 Task: Add Attachment from Google Drive to Card Card0000000219 in Board Board0000000055 in Workspace WS0000000019 in Trello. Add Cover Orange to Card Card0000000219 in Board Board0000000055 in Workspace WS0000000019 in Trello. Add "Add Label …" with "Title" Title0000000219 to Button Button0000000219 to Card Card0000000219 in Board Board0000000055 in Workspace WS0000000019 in Trello. Add Description DS0000000219 to Card Card0000000219 in Board Board0000000055 in Workspace WS0000000019 in Trello. Add Comment CM0000000219 to Card Card0000000219 in Board Board0000000055 in Workspace WS0000000019 in Trello
Action: Mouse moved to (466, 26)
Screenshot: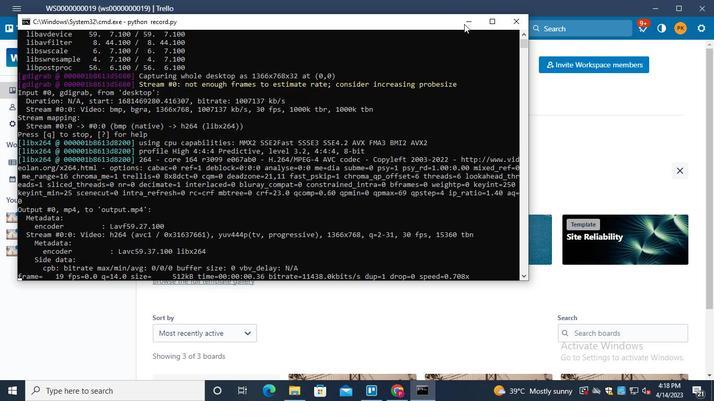 
Action: Mouse pressed left at (466, 26)
Screenshot: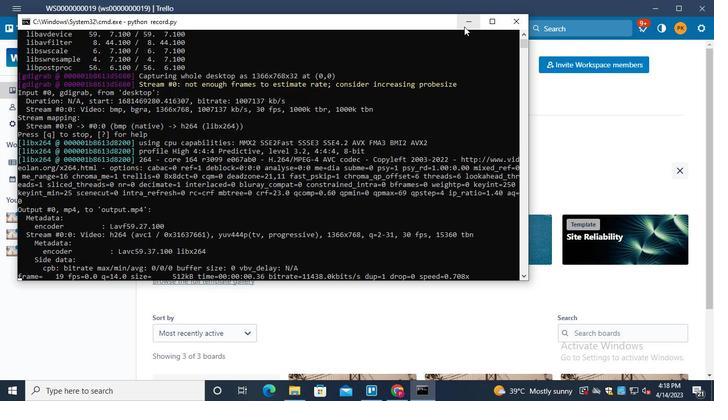 
Action: Mouse moved to (45, 222)
Screenshot: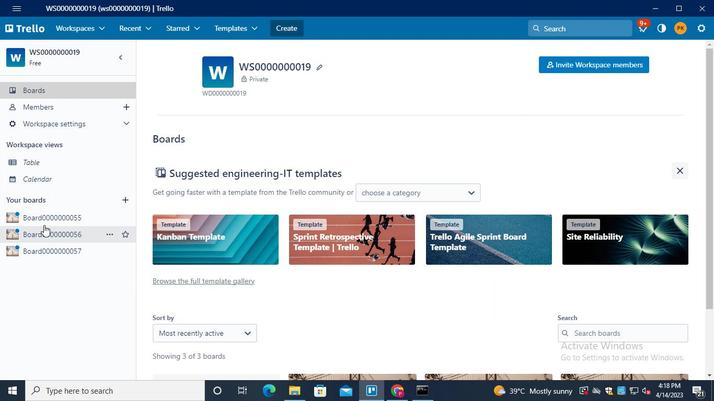 
Action: Mouse pressed left at (45, 222)
Screenshot: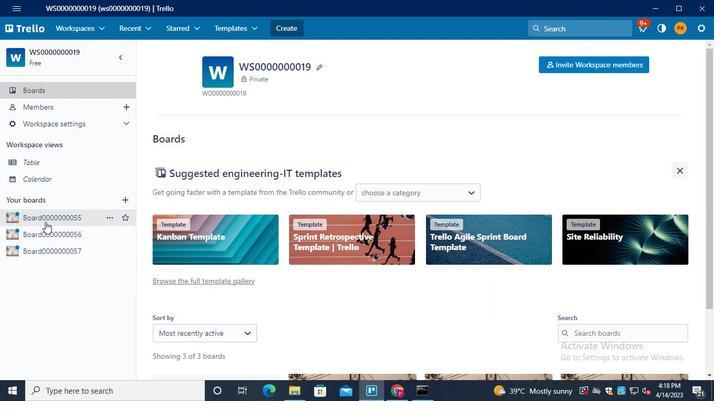 
Action: Mouse moved to (198, 288)
Screenshot: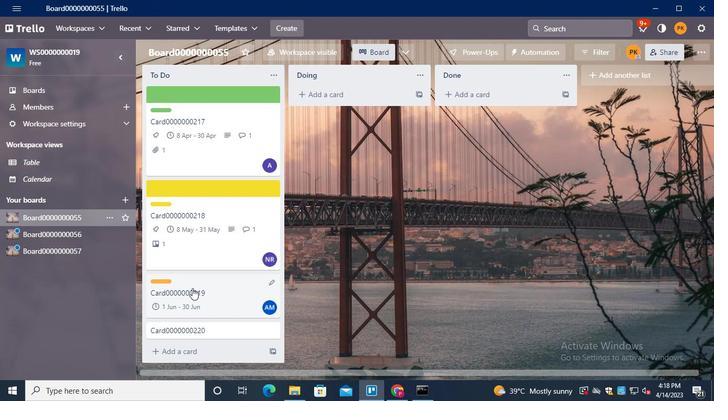 
Action: Mouse pressed left at (198, 288)
Screenshot: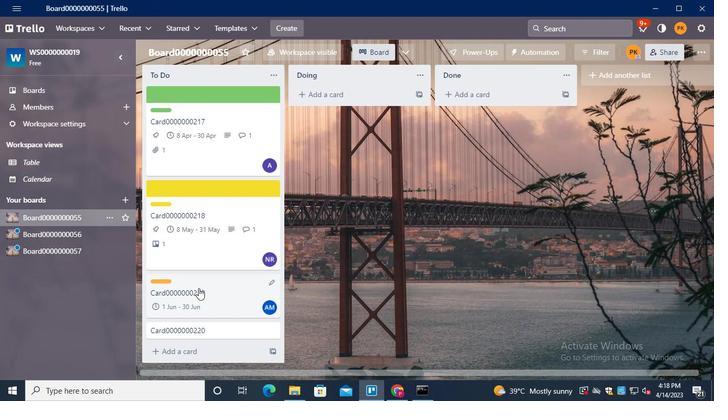 
Action: Mouse moved to (498, 181)
Screenshot: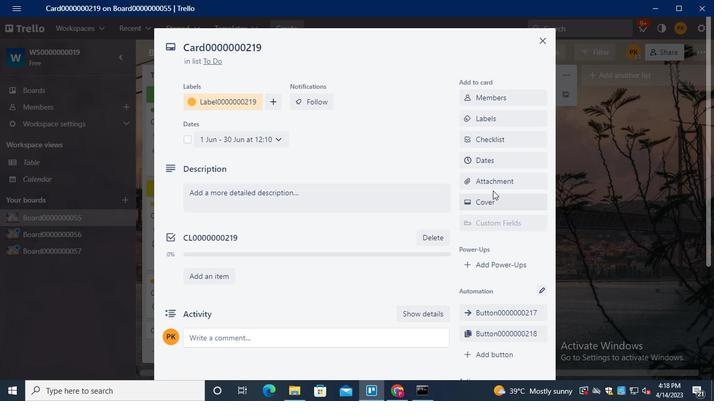 
Action: Mouse pressed left at (498, 181)
Screenshot: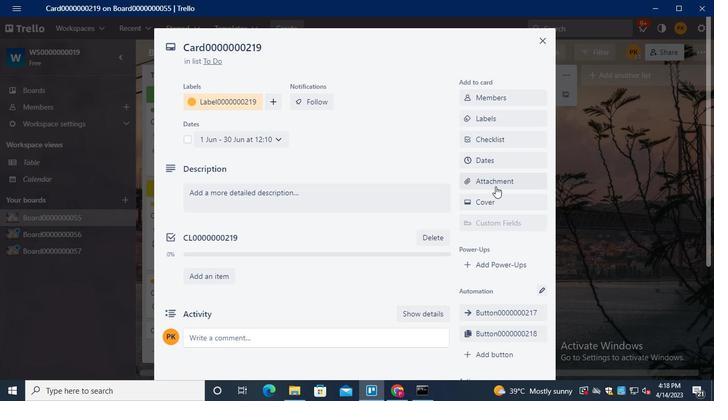 
Action: Mouse moved to (496, 126)
Screenshot: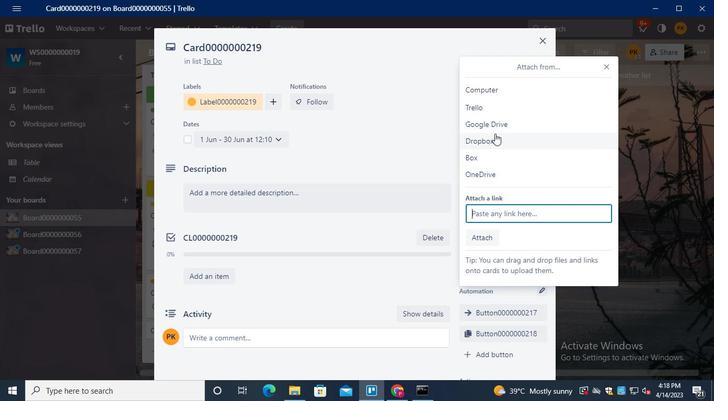 
Action: Mouse pressed left at (496, 126)
Screenshot: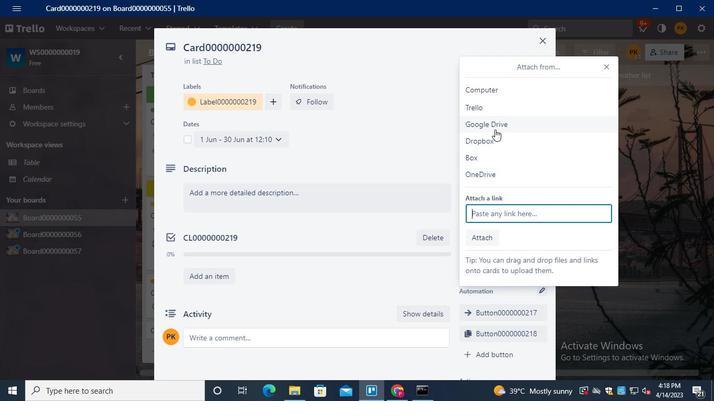 
Action: Mouse moved to (547, 175)
Screenshot: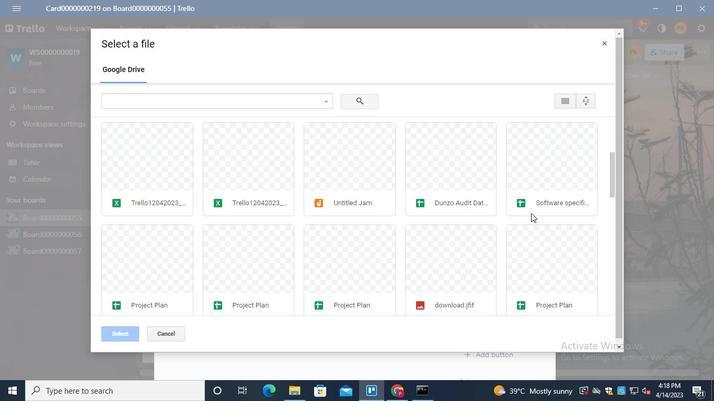 
Action: Mouse pressed left at (547, 175)
Screenshot: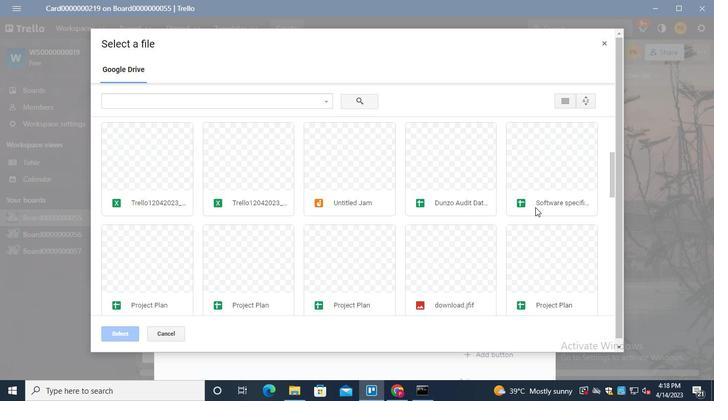 
Action: Mouse moved to (106, 335)
Screenshot: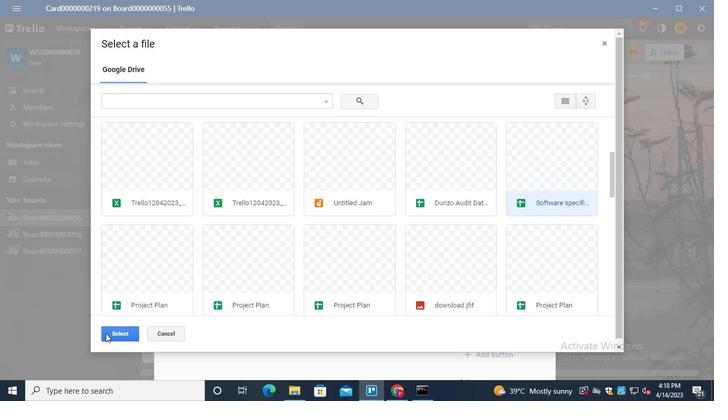 
Action: Mouse pressed left at (106, 335)
Screenshot: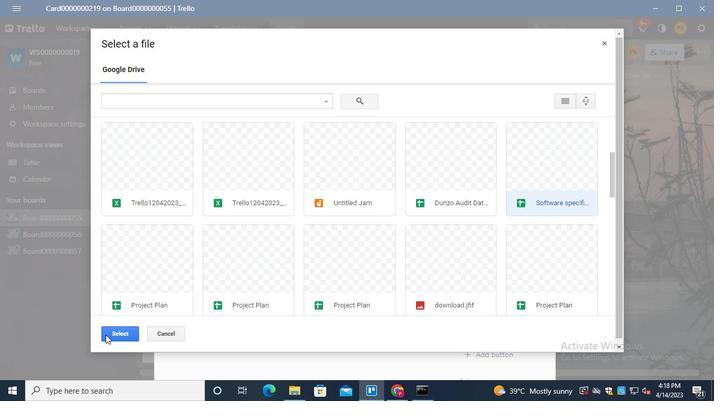 
Action: Mouse moved to (542, 184)
Screenshot: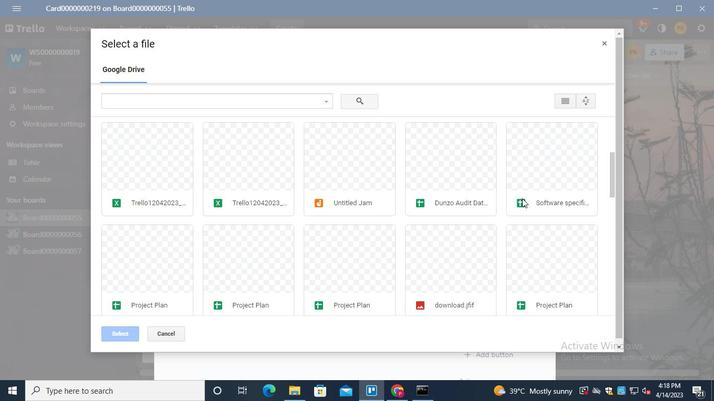 
Action: Mouse pressed left at (542, 184)
Screenshot: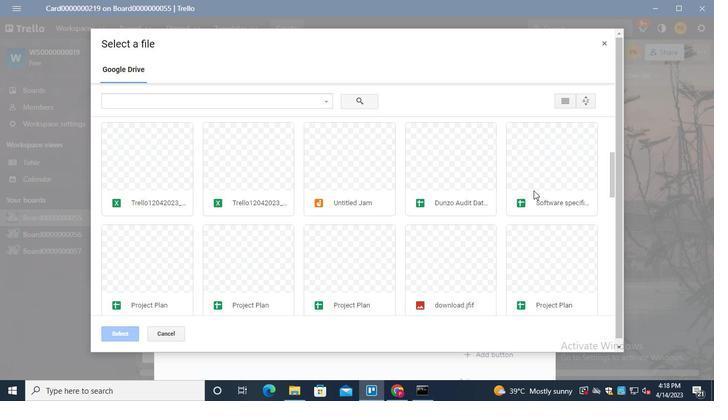 
Action: Mouse moved to (125, 335)
Screenshot: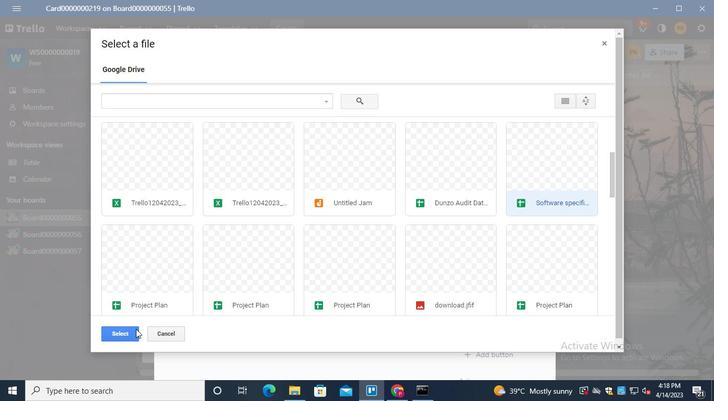 
Action: Mouse pressed left at (125, 335)
Screenshot: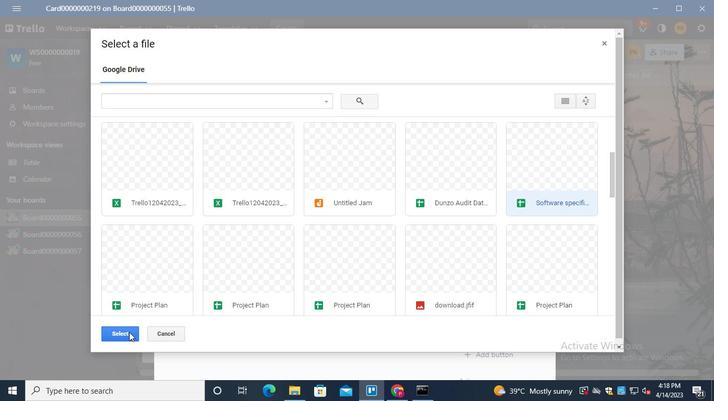 
Action: Mouse moved to (604, 41)
Screenshot: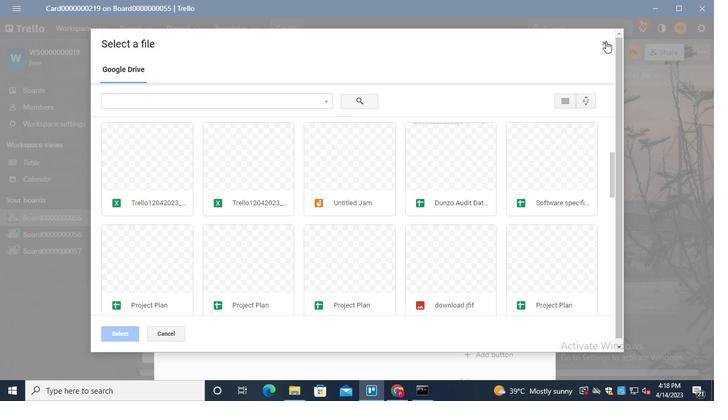 
Action: Mouse pressed left at (604, 41)
Screenshot: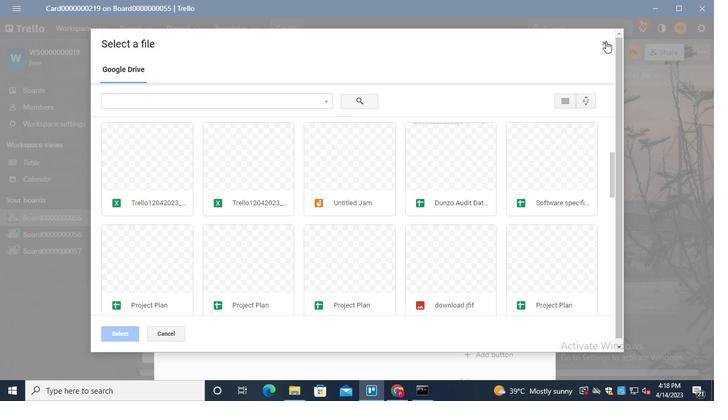 
Action: Mouse moved to (506, 209)
Screenshot: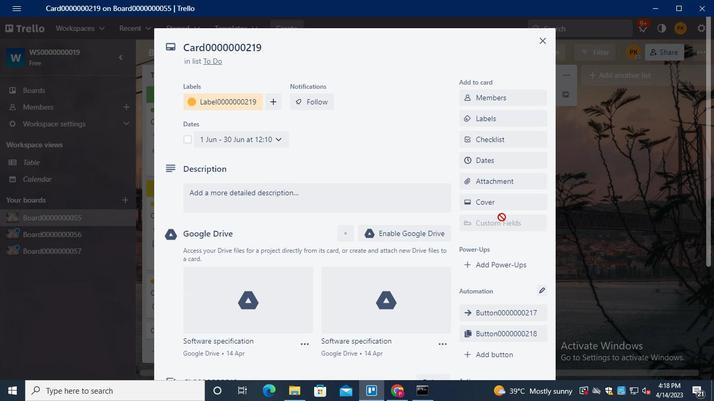 
Action: Mouse pressed left at (506, 209)
Screenshot: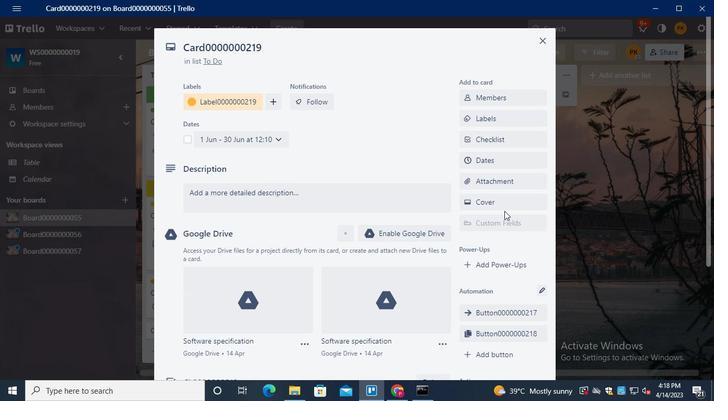 
Action: Mouse moved to (541, 177)
Screenshot: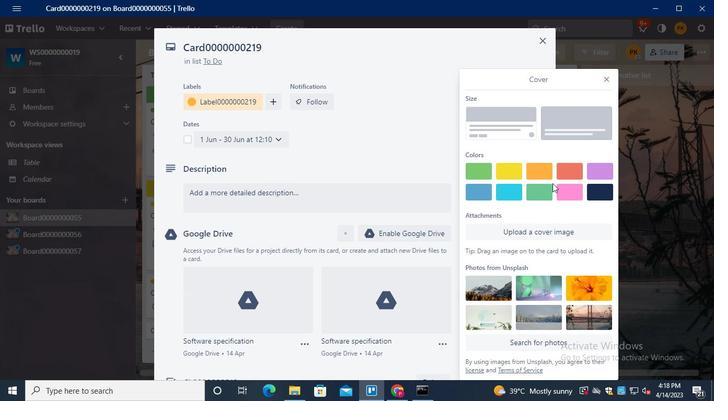 
Action: Mouse pressed left at (541, 177)
Screenshot: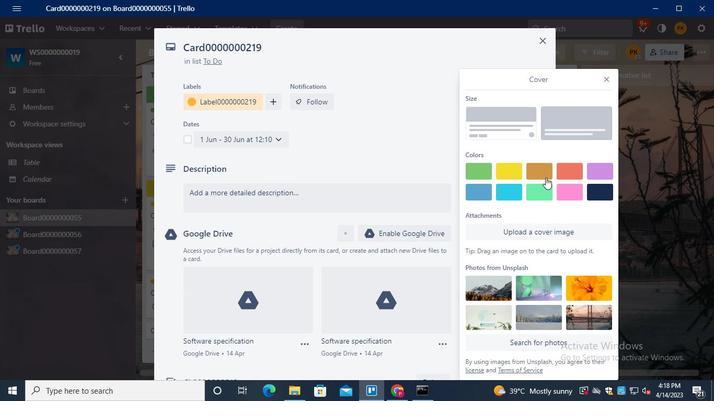 
Action: Mouse moved to (606, 59)
Screenshot: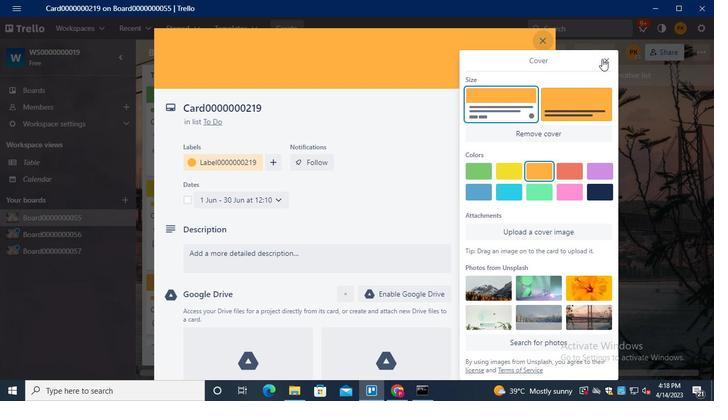 
Action: Mouse pressed left at (606, 59)
Screenshot: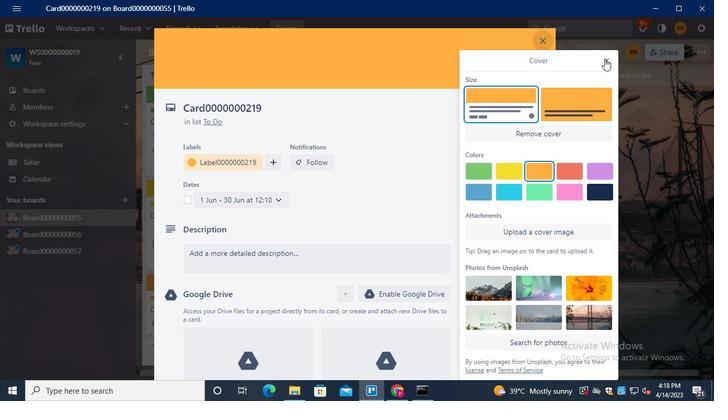 
Action: Mouse moved to (501, 239)
Screenshot: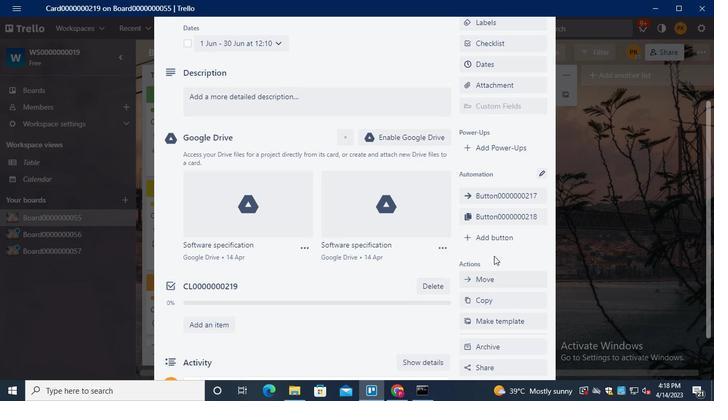 
Action: Mouse pressed left at (501, 239)
Screenshot: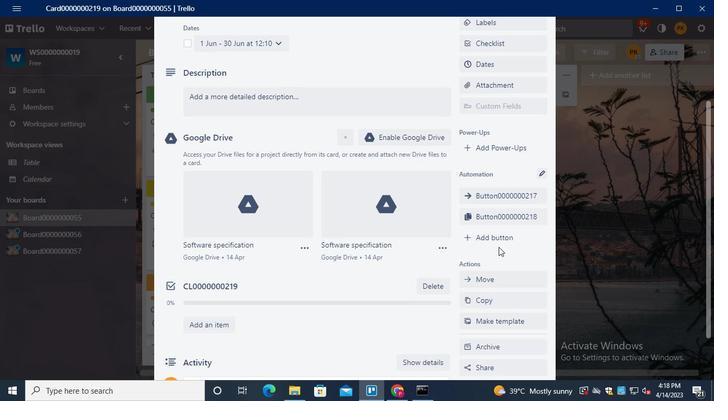
Action: Mouse moved to (508, 140)
Screenshot: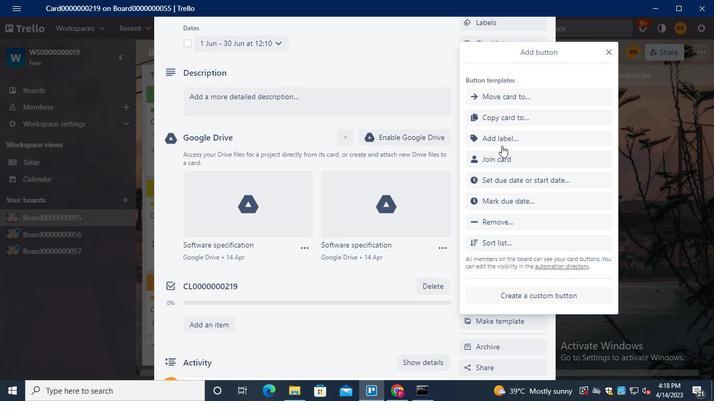 
Action: Mouse pressed left at (508, 140)
Screenshot: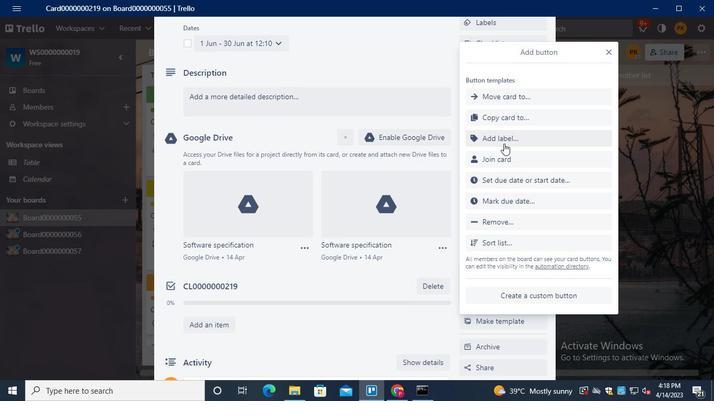 
Action: Keyboard Key.shift
Screenshot: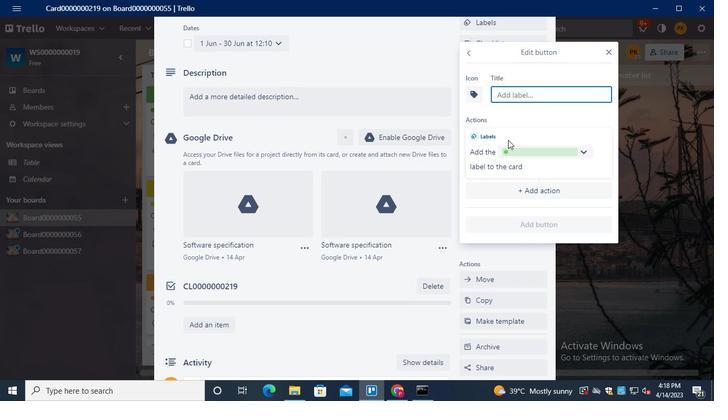 
Action: Keyboard B
Screenshot: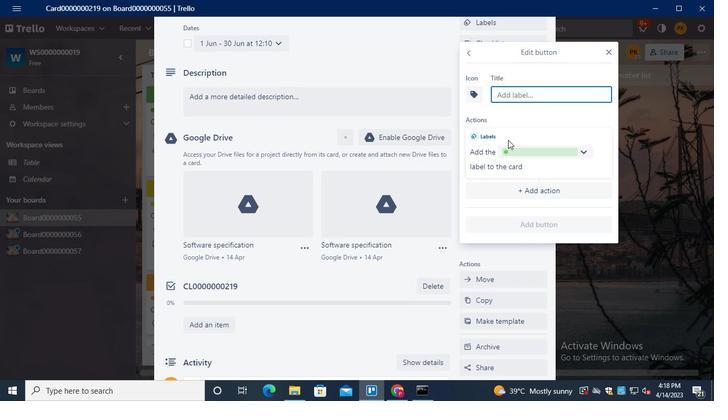 
Action: Keyboard u
Screenshot: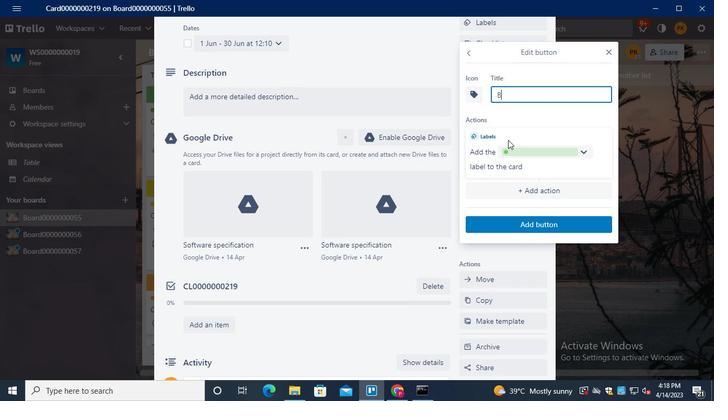 
Action: Keyboard t
Screenshot: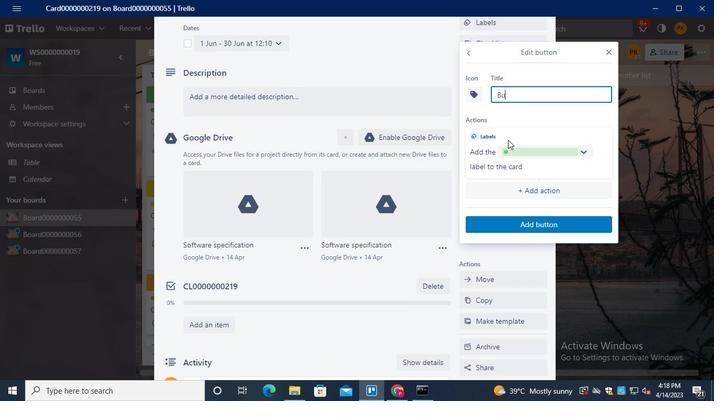 
Action: Keyboard t
Screenshot: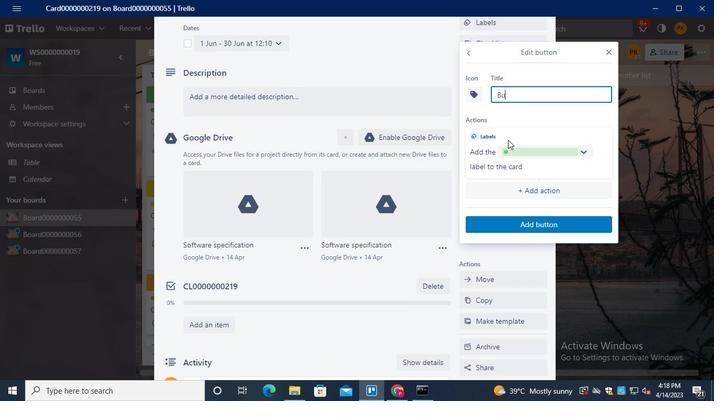 
Action: Keyboard o
Screenshot: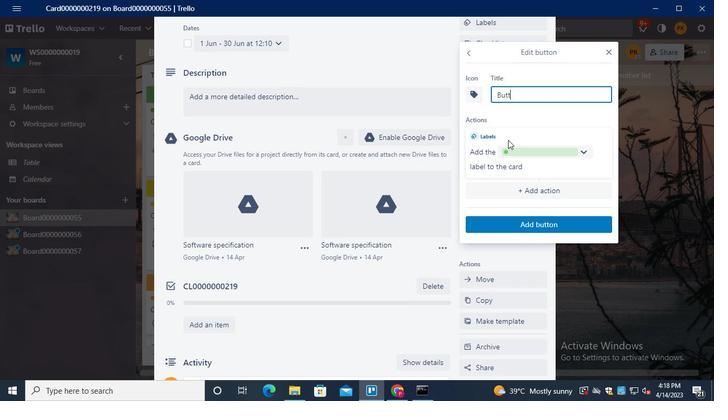 
Action: Keyboard n
Screenshot: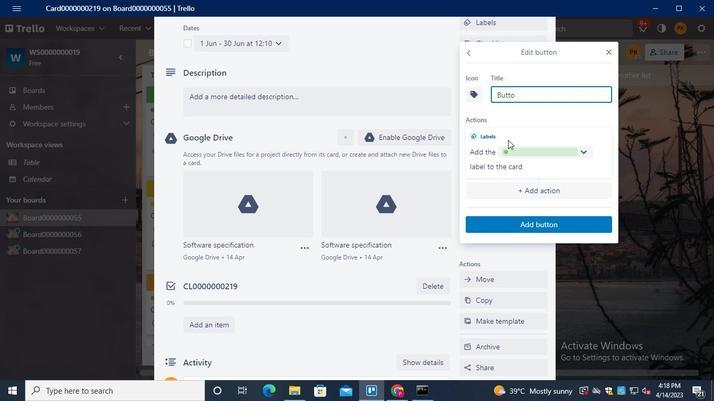 
Action: Keyboard <96>
Screenshot: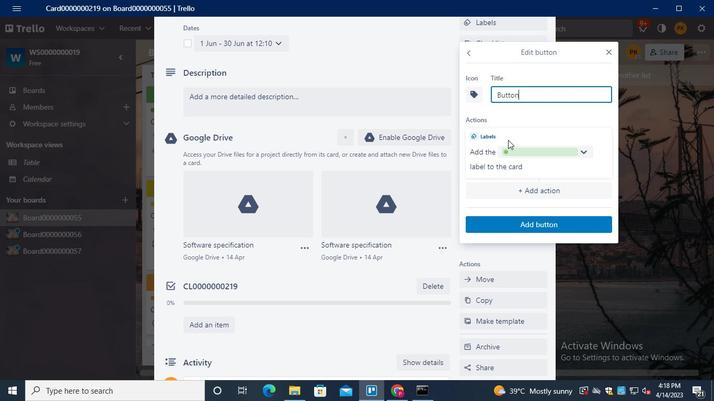 
Action: Keyboard <96>
Screenshot: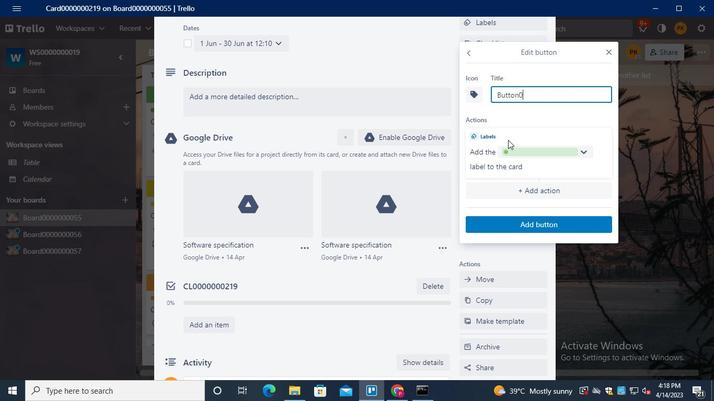 
Action: Keyboard <96>
Screenshot: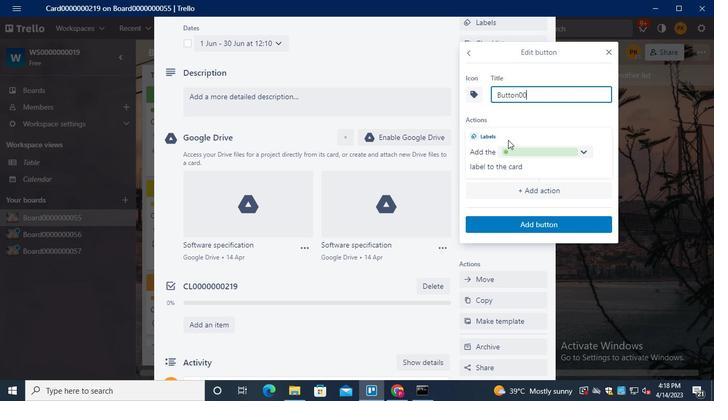 
Action: Keyboard <96>
Screenshot: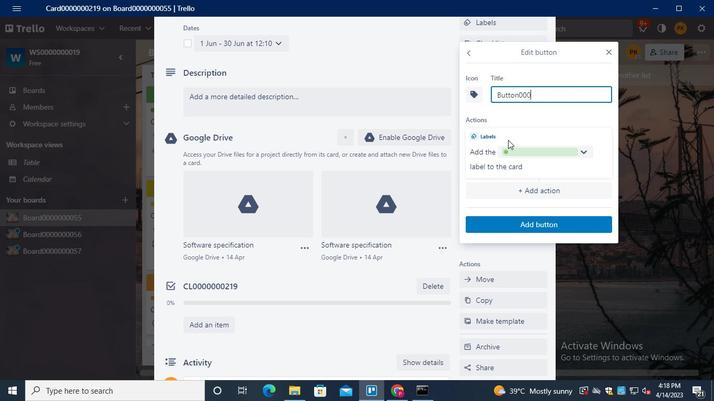 
Action: Keyboard <96>
Screenshot: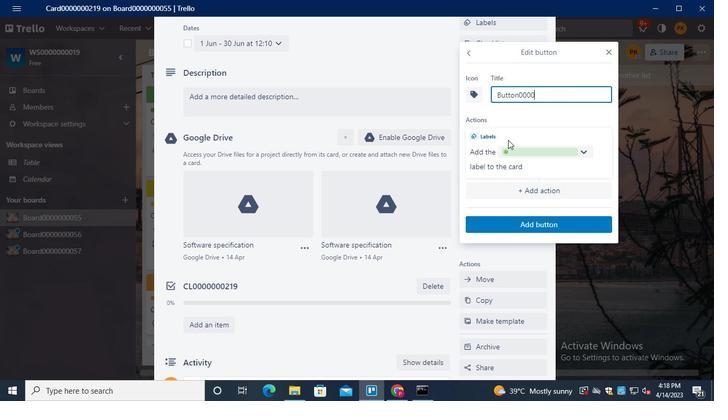 
Action: Keyboard <96>
Screenshot: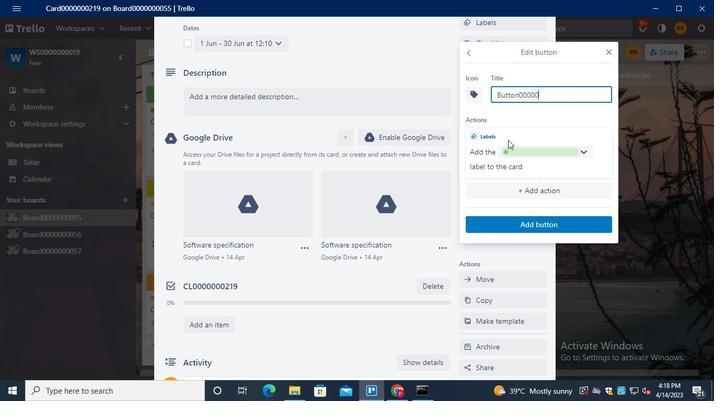 
Action: Keyboard <96>
Screenshot: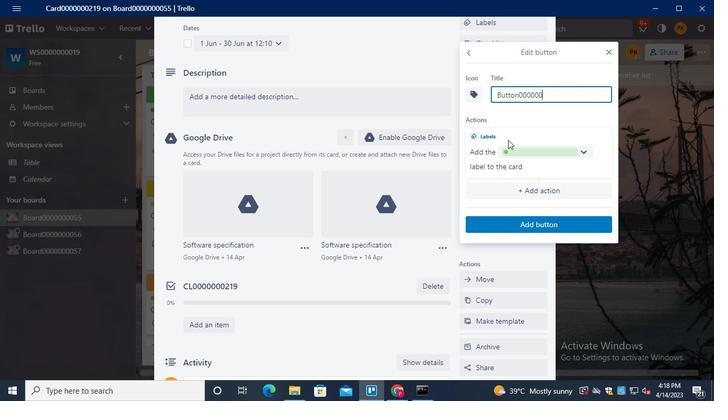 
Action: Keyboard <98>
Screenshot: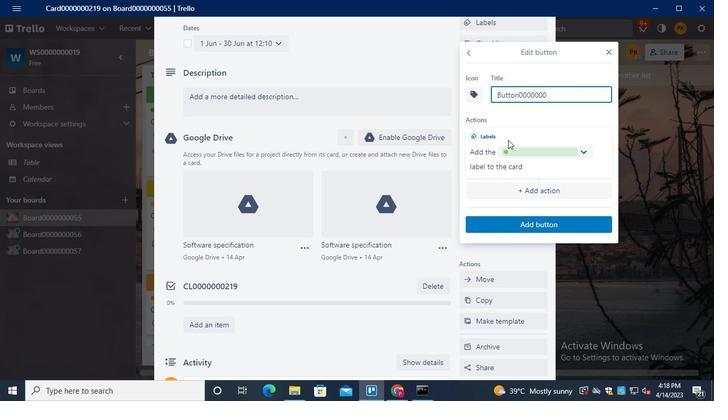 
Action: Keyboard <97>
Screenshot: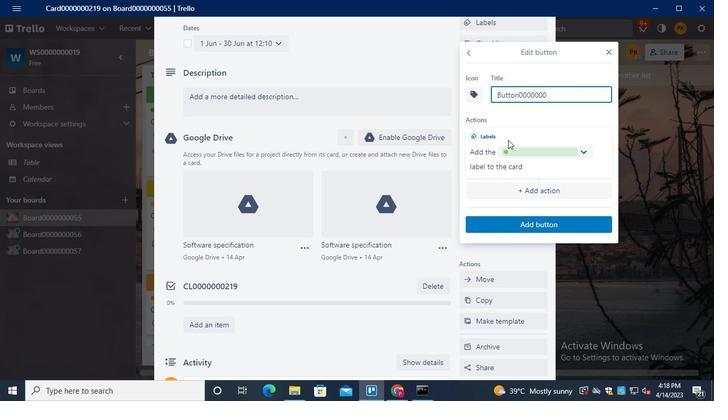 
Action: Keyboard <105>
Screenshot: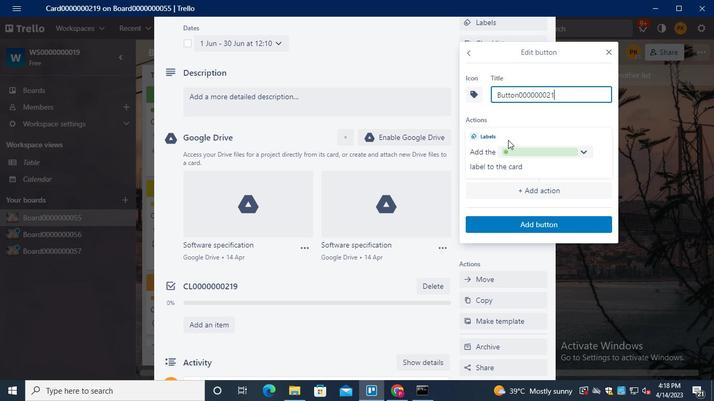 
Action: Mouse moved to (534, 226)
Screenshot: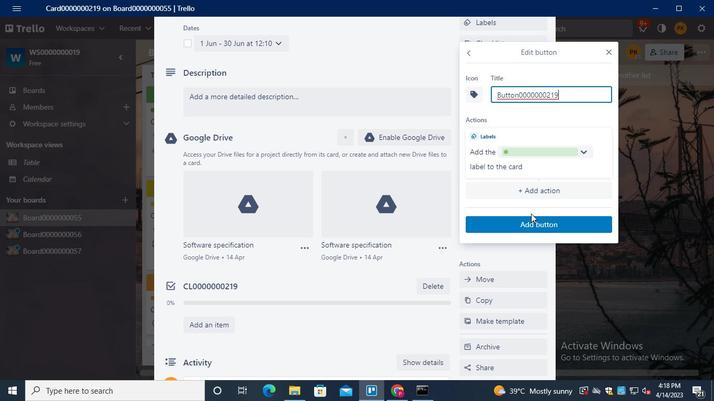 
Action: Mouse pressed left at (534, 226)
Screenshot: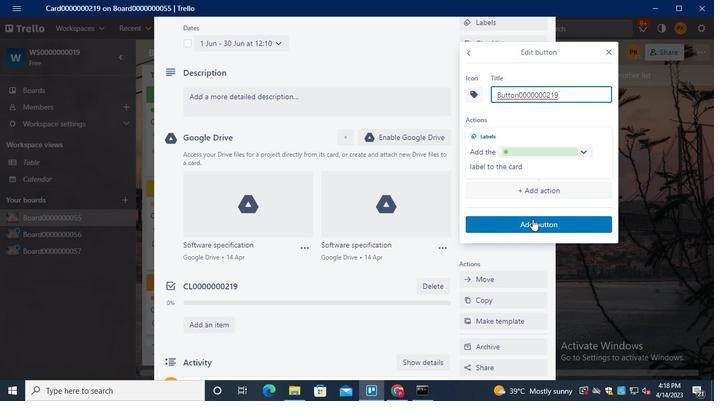 
Action: Mouse moved to (283, 104)
Screenshot: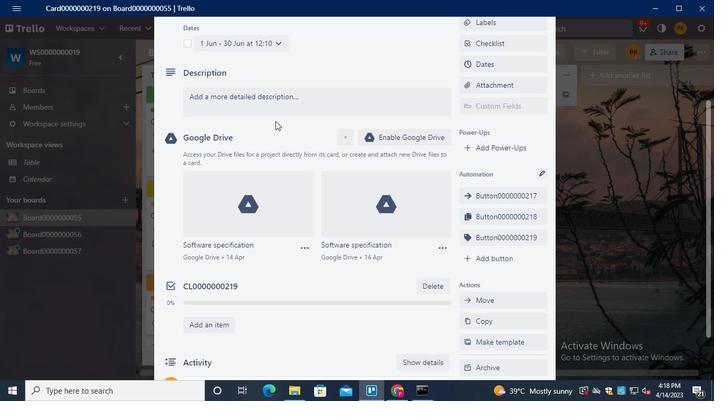 
Action: Mouse pressed left at (283, 104)
Screenshot: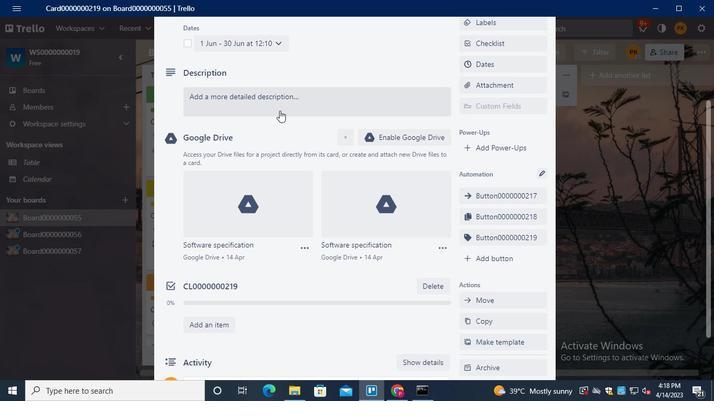 
Action: Keyboard Key.shift
Screenshot: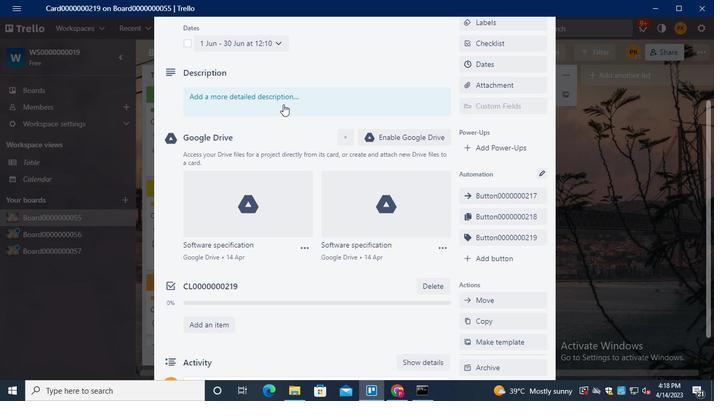 
Action: Keyboard D
Screenshot: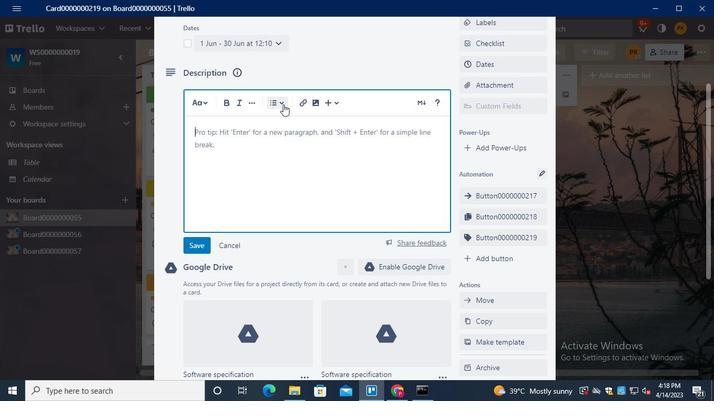 
Action: Keyboard S
Screenshot: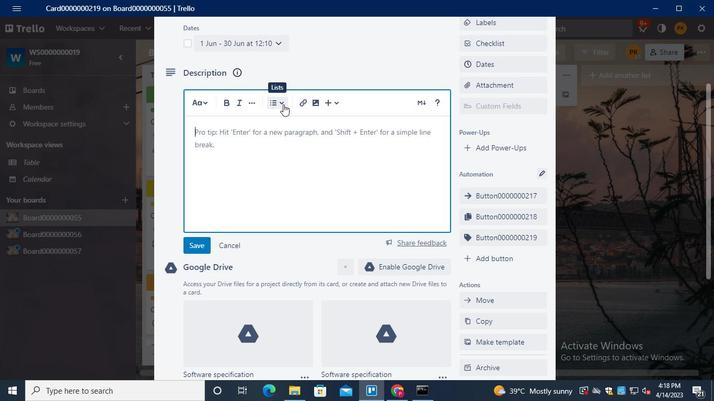 
Action: Keyboard <96>
Screenshot: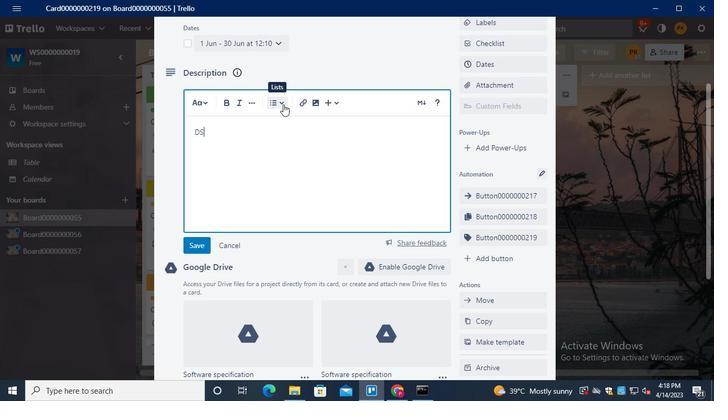 
Action: Keyboard <96>
Screenshot: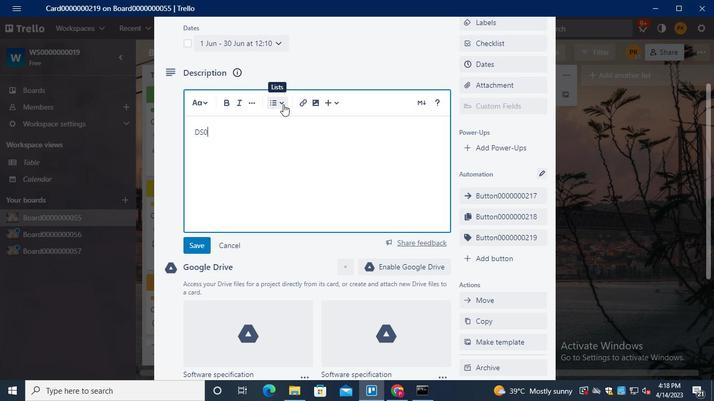 
Action: Keyboard <96>
Screenshot: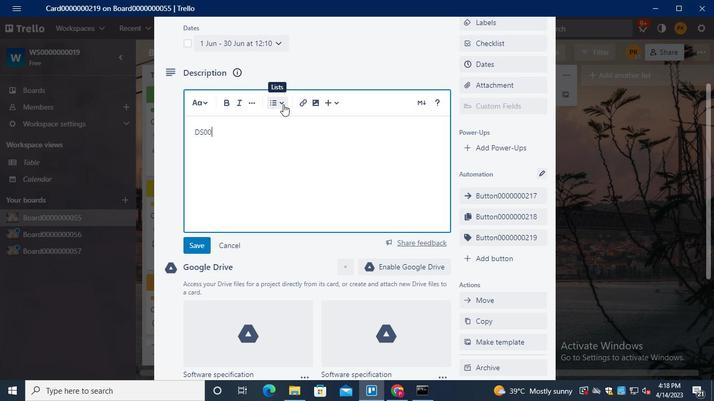 
Action: Keyboard <96>
Screenshot: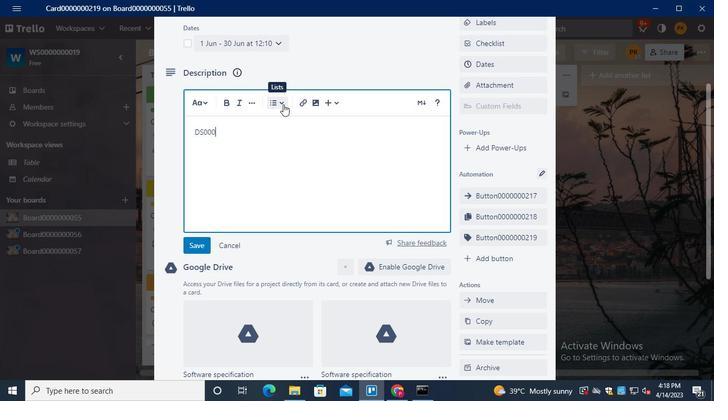 
Action: Keyboard <96>
Screenshot: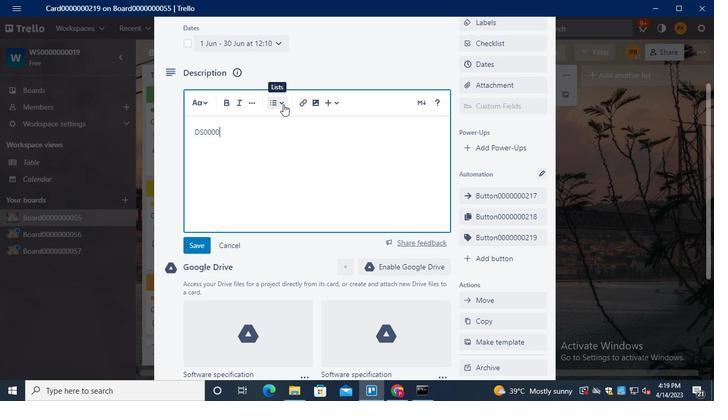
Action: Keyboard <96>
Screenshot: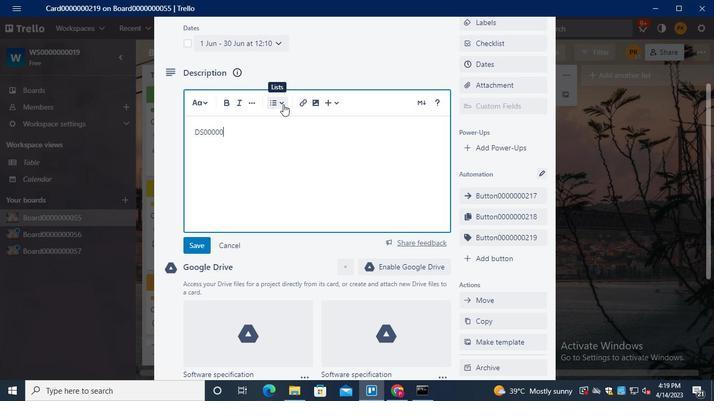 
Action: Keyboard <96>
Screenshot: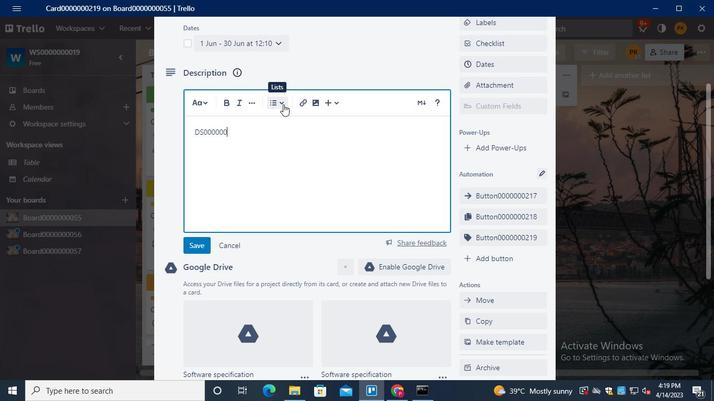 
Action: Keyboard <98>
Screenshot: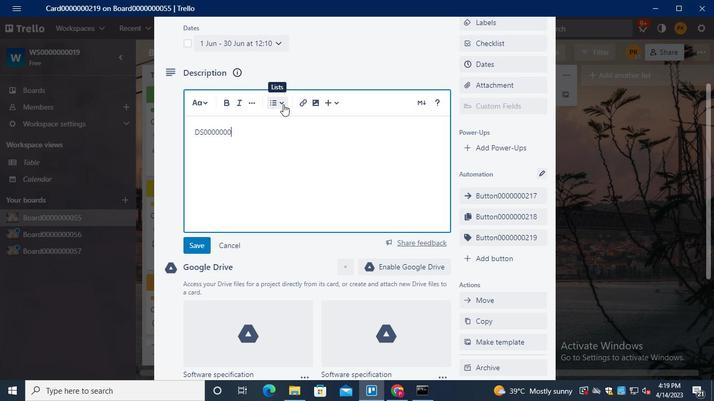 
Action: Keyboard <97>
Screenshot: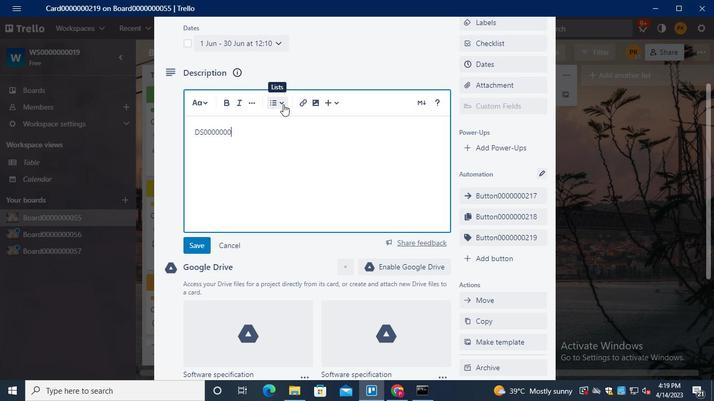 
Action: Keyboard <105>
Screenshot: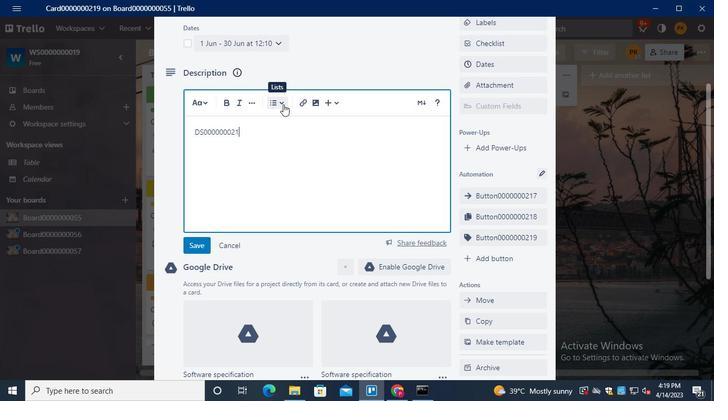 
Action: Mouse moved to (198, 238)
Screenshot: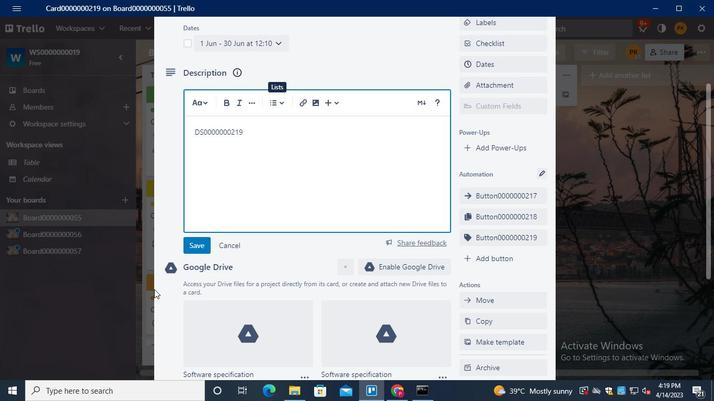 
Action: Mouse pressed left at (198, 238)
Screenshot: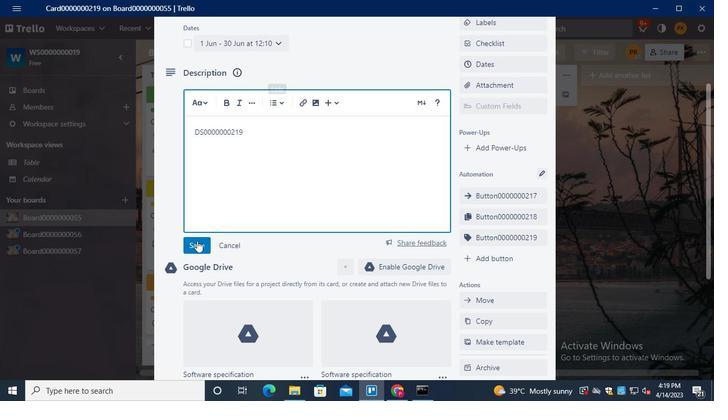 
Action: Mouse moved to (204, 291)
Screenshot: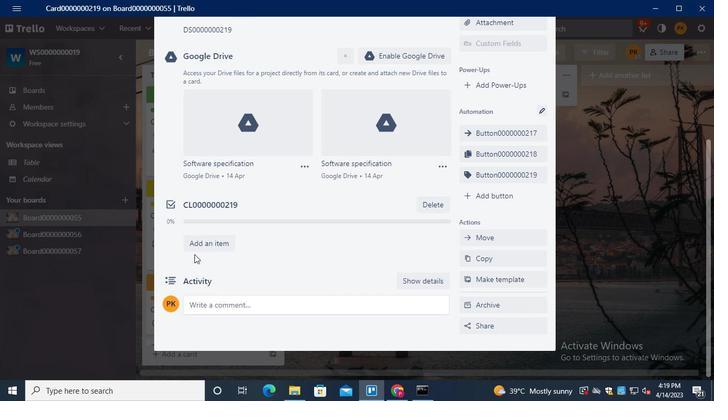 
Action: Mouse pressed left at (204, 291)
Screenshot: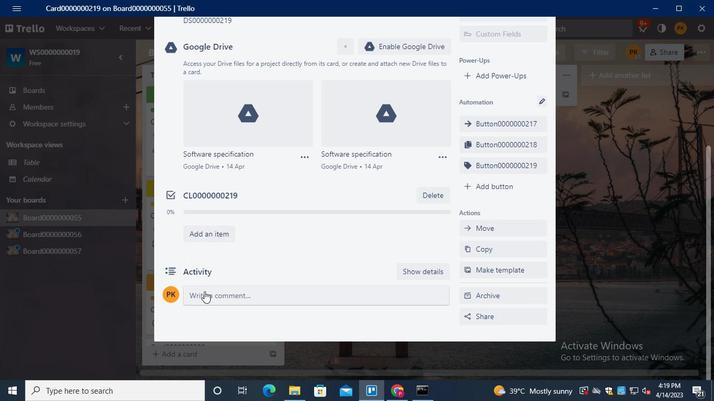
Action: Keyboard Key.shift
Screenshot: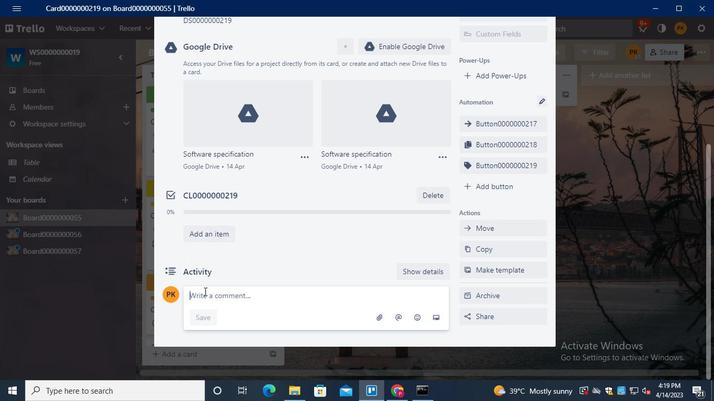 
Action: Keyboard C
Screenshot: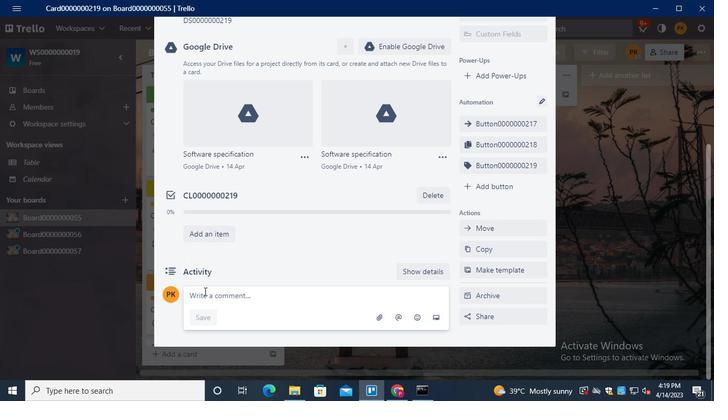 
Action: Mouse moved to (204, 291)
Screenshot: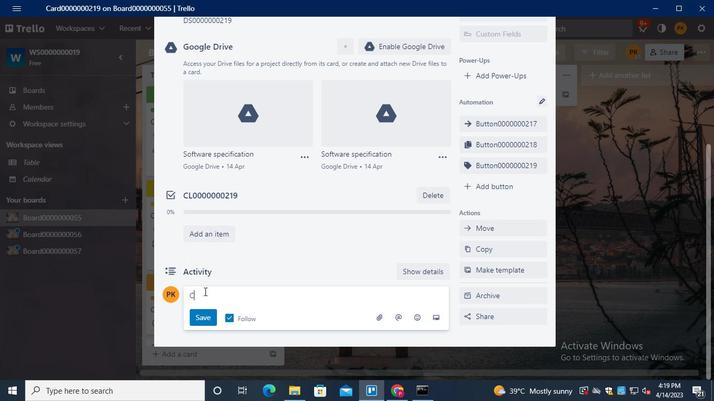 
Action: Keyboard M
Screenshot: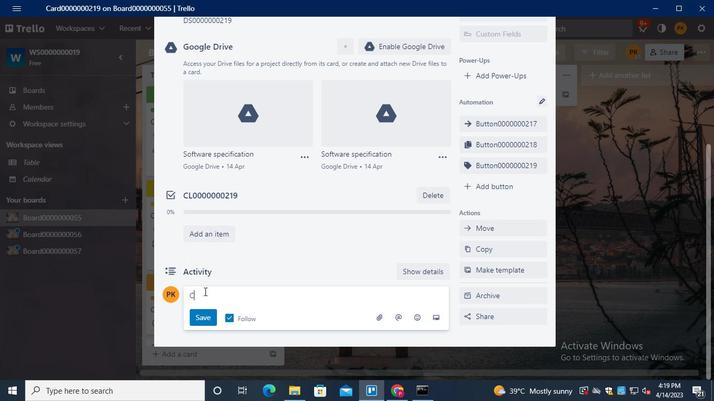 
Action: Keyboard <96>
Screenshot: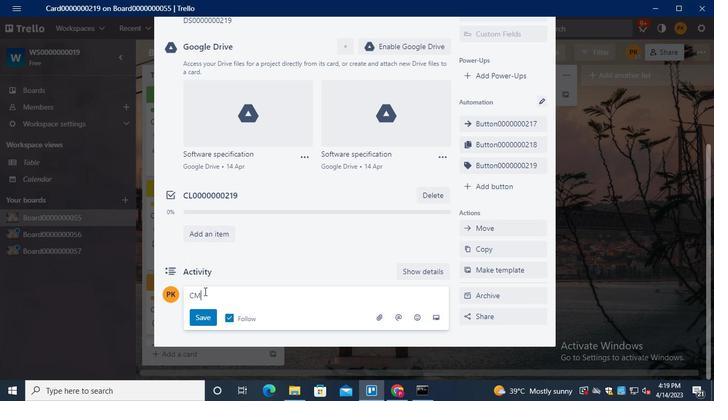 
Action: Keyboard <96>
Screenshot: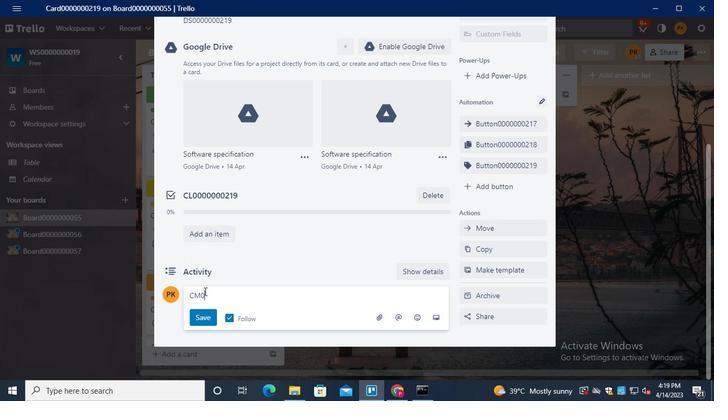 
Action: Keyboard <96>
Screenshot: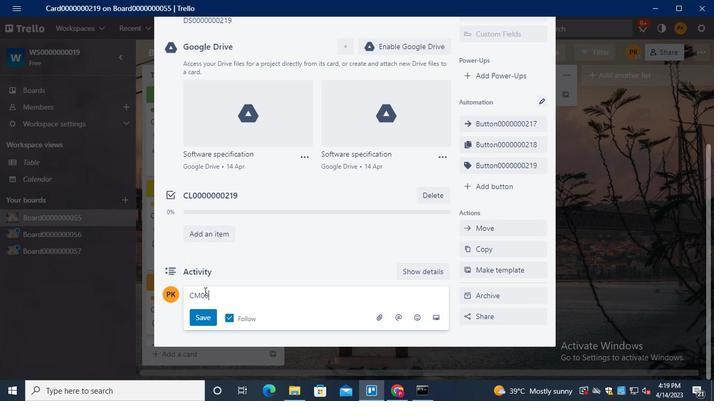 
Action: Keyboard <96>
Screenshot: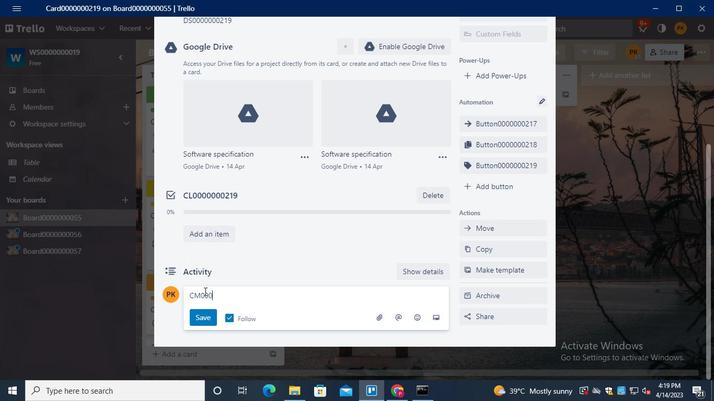 
Action: Keyboard <96>
Screenshot: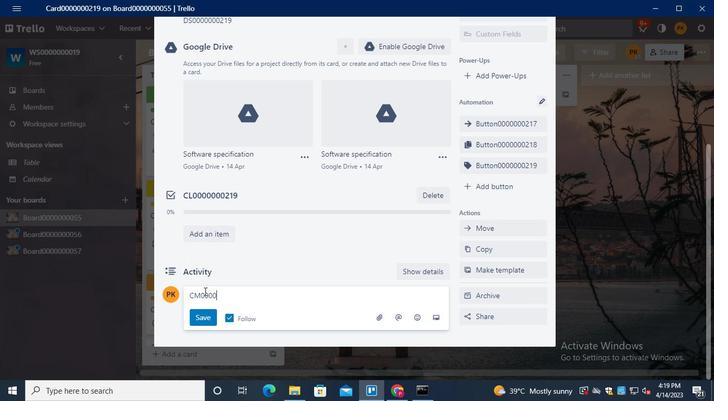 
Action: Keyboard <96>
Screenshot: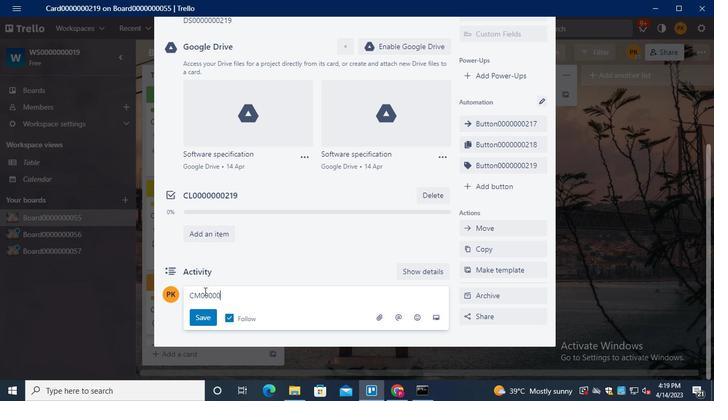 
Action: Keyboard <96>
Screenshot: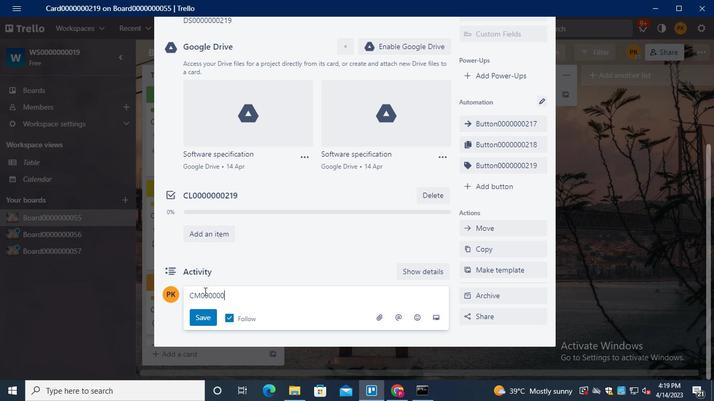 
Action: Keyboard <98>
Screenshot: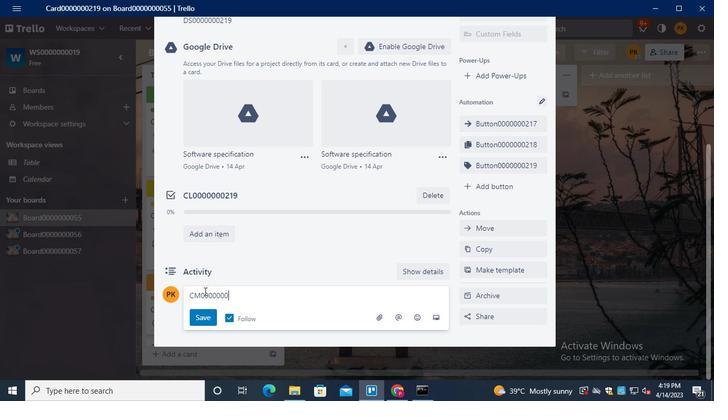 
Action: Keyboard <97>
Screenshot: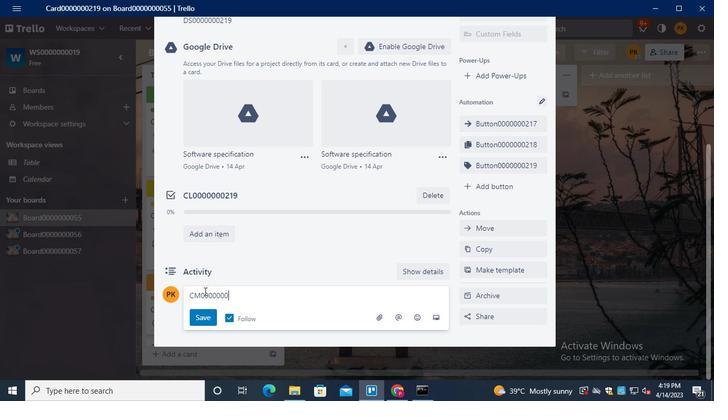 
Action: Keyboard <105>
Screenshot: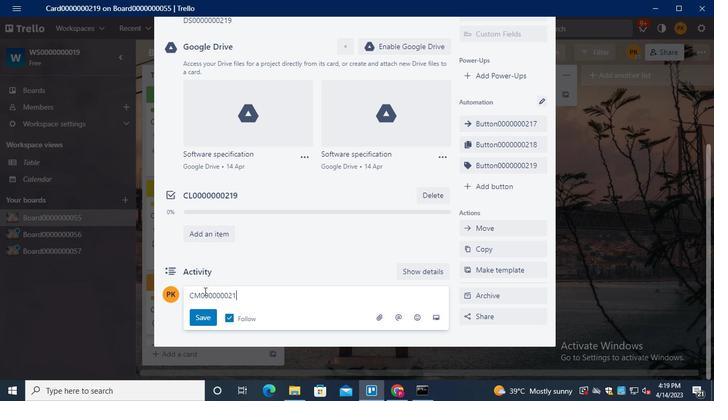 
Action: Mouse moved to (202, 315)
Screenshot: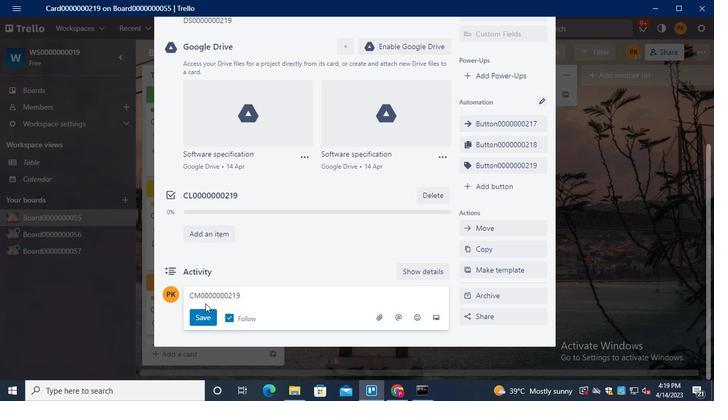 
Action: Mouse pressed left at (202, 315)
Screenshot: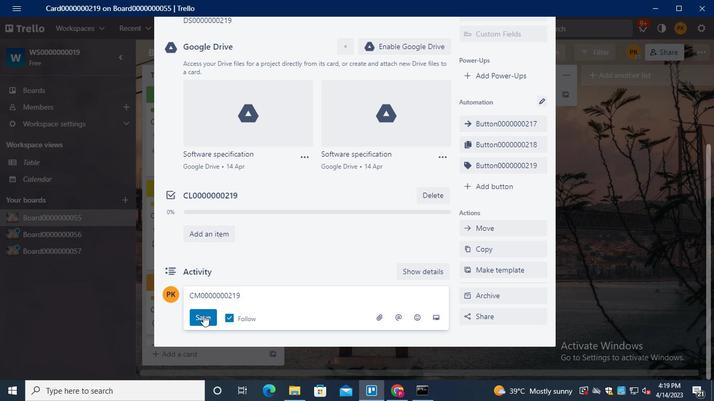 
Action: Mouse moved to (247, 256)
Screenshot: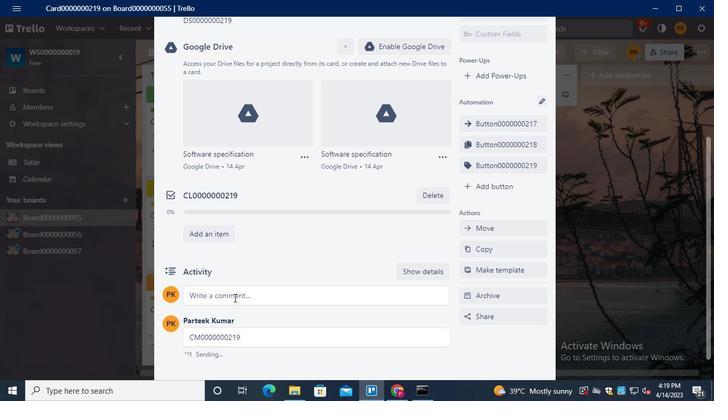 
Action: Keyboard Key.alt_l
Screenshot: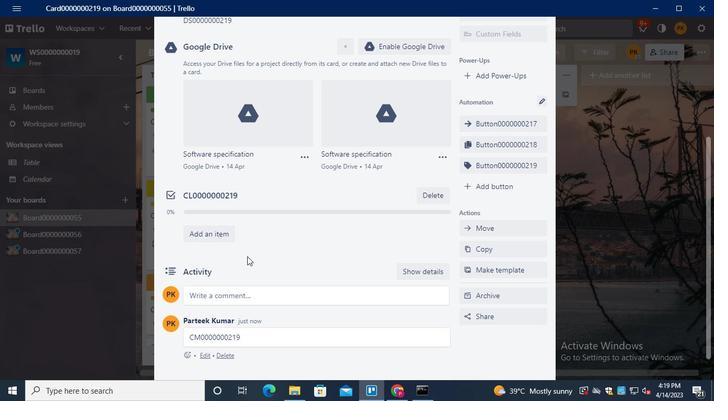 
Action: Keyboard Key.tab
Screenshot: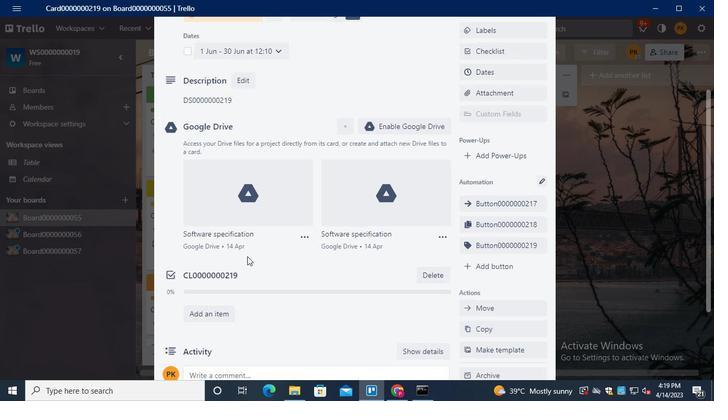 
Action: Mouse moved to (510, 24)
Screenshot: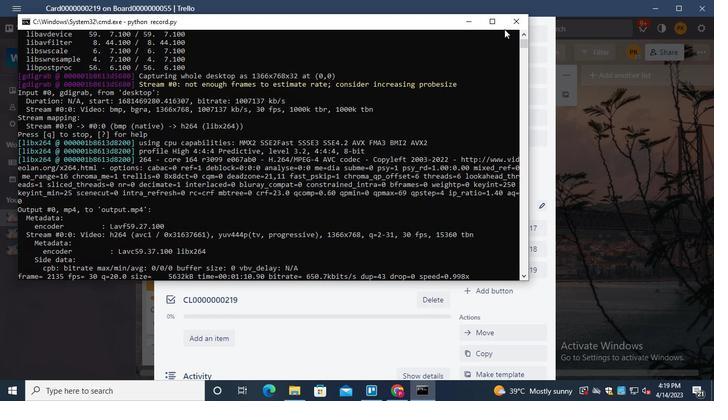 
Action: Mouse pressed left at (510, 24)
Screenshot: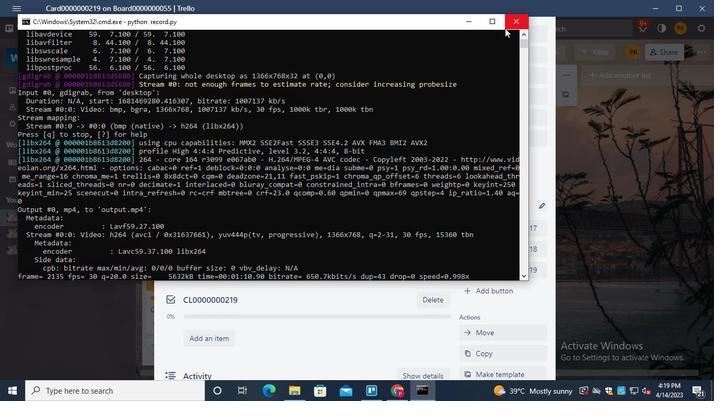 
